 Task: Create a section Agile Aces and in the section, add a milestone System Optimization in the project AdvantEdge
Action: Mouse moved to (66, 335)
Screenshot: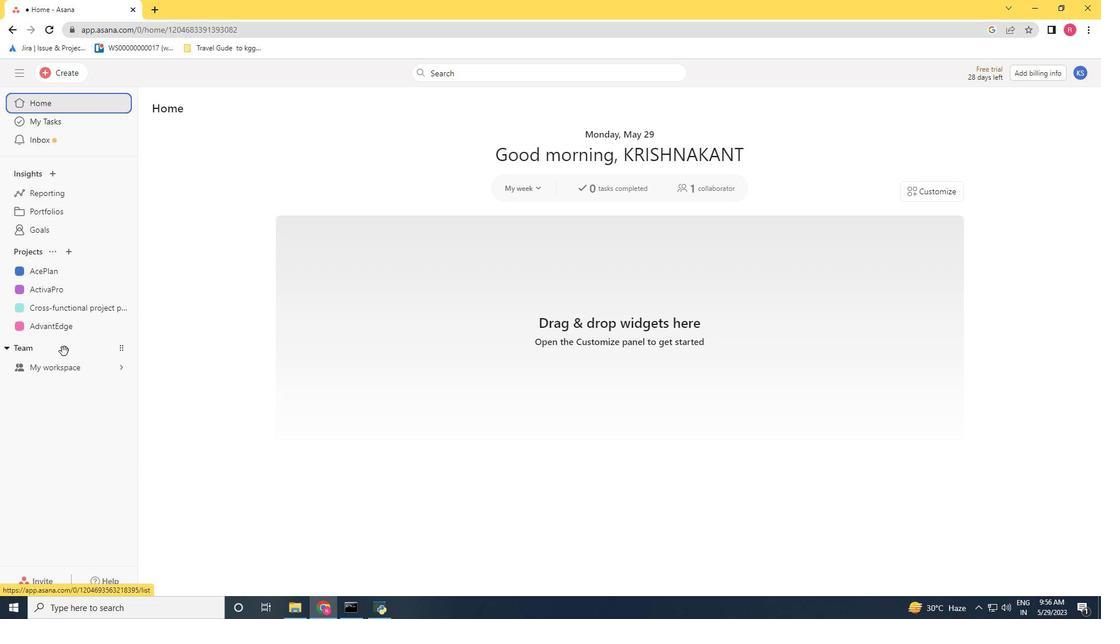 
Action: Mouse pressed left at (66, 335)
Screenshot: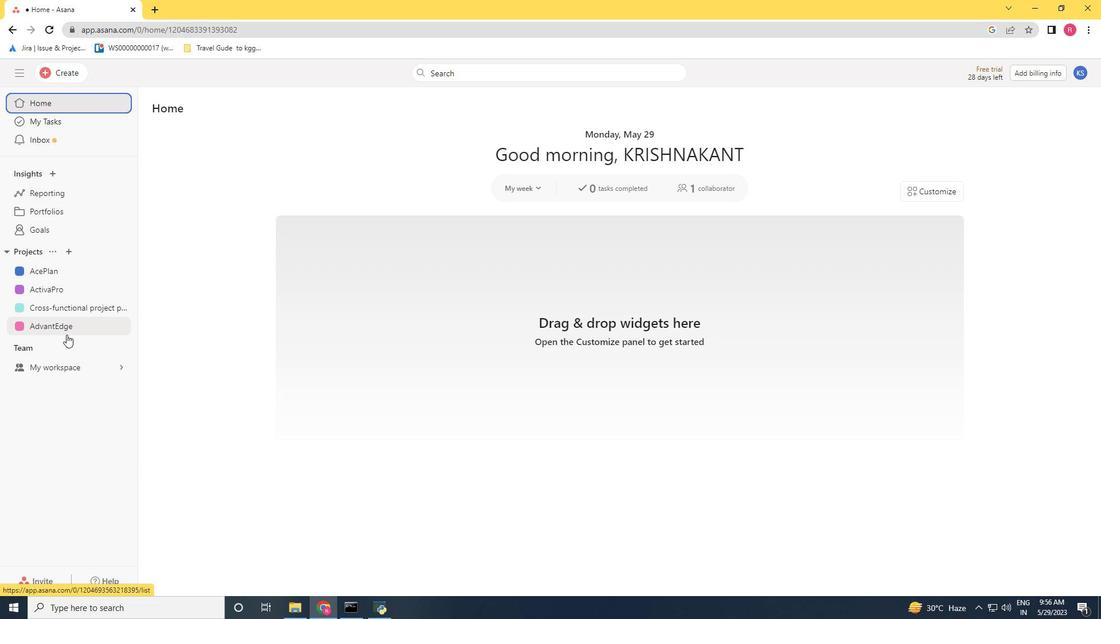 
Action: Mouse moved to (196, 480)
Screenshot: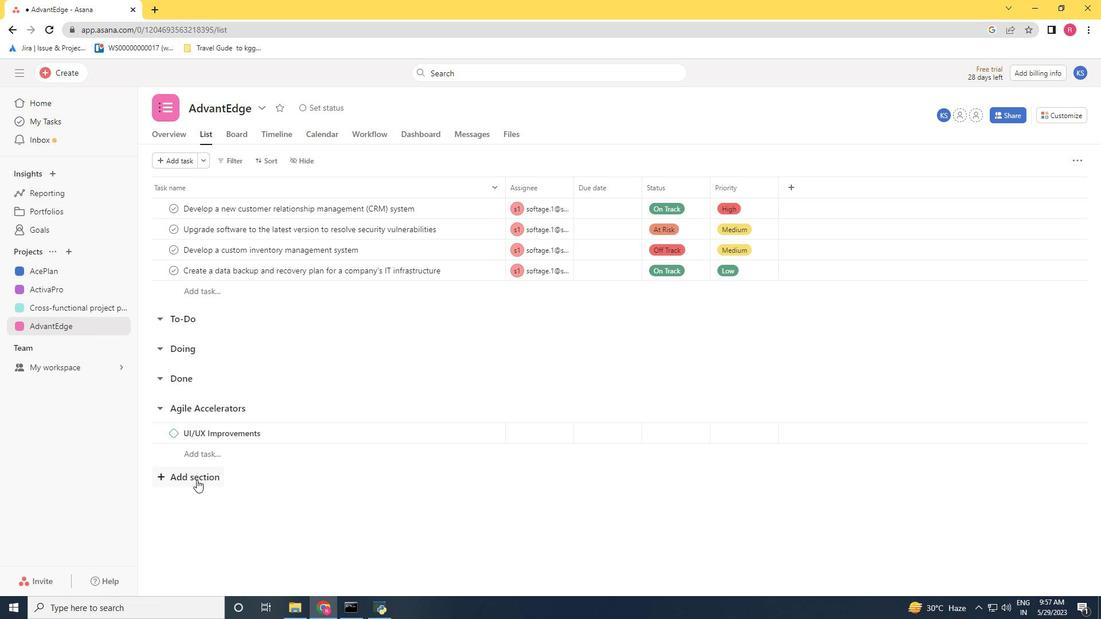 
Action: Mouse pressed left at (196, 480)
Screenshot: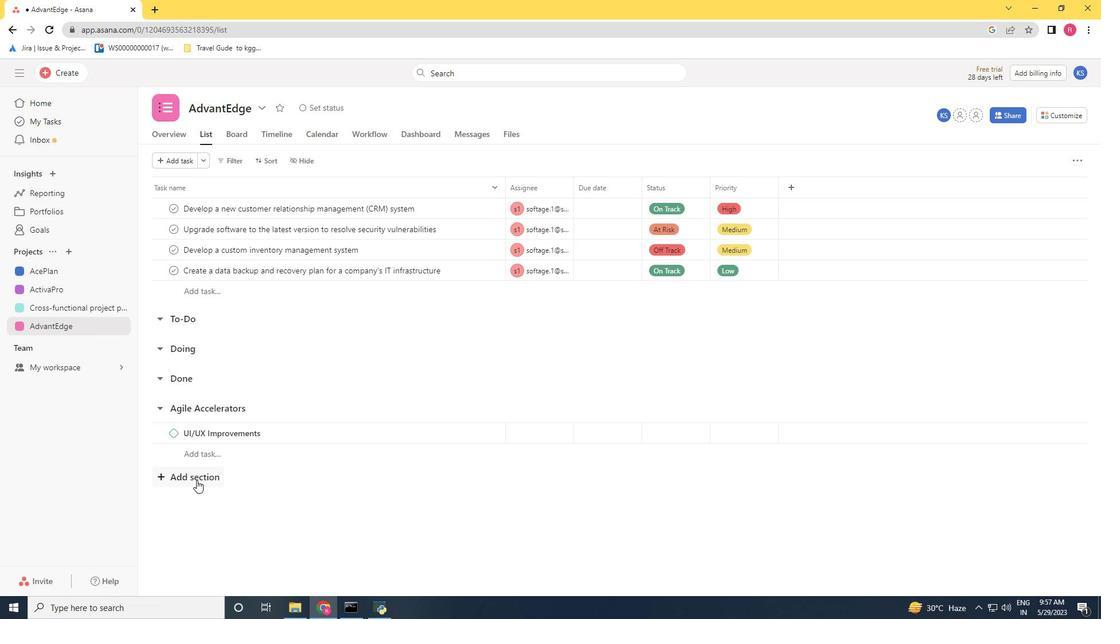 
Action: Key pressed <Key.shift>Agile<Key.space><Key.shift>Aces<Key.enter>
Screenshot: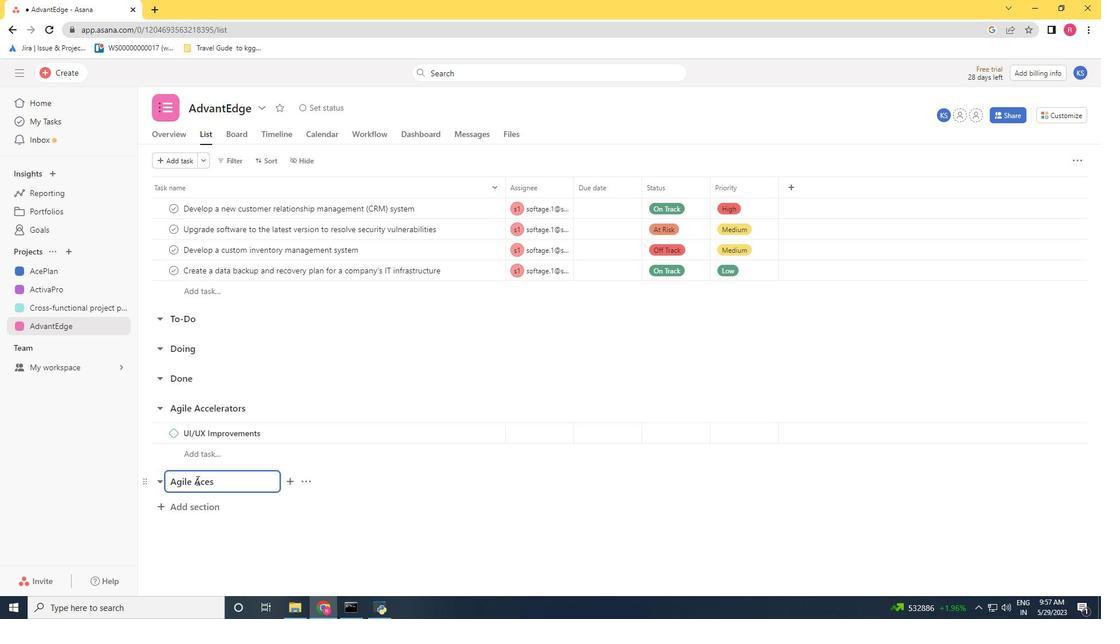 
Action: Mouse moved to (220, 508)
Screenshot: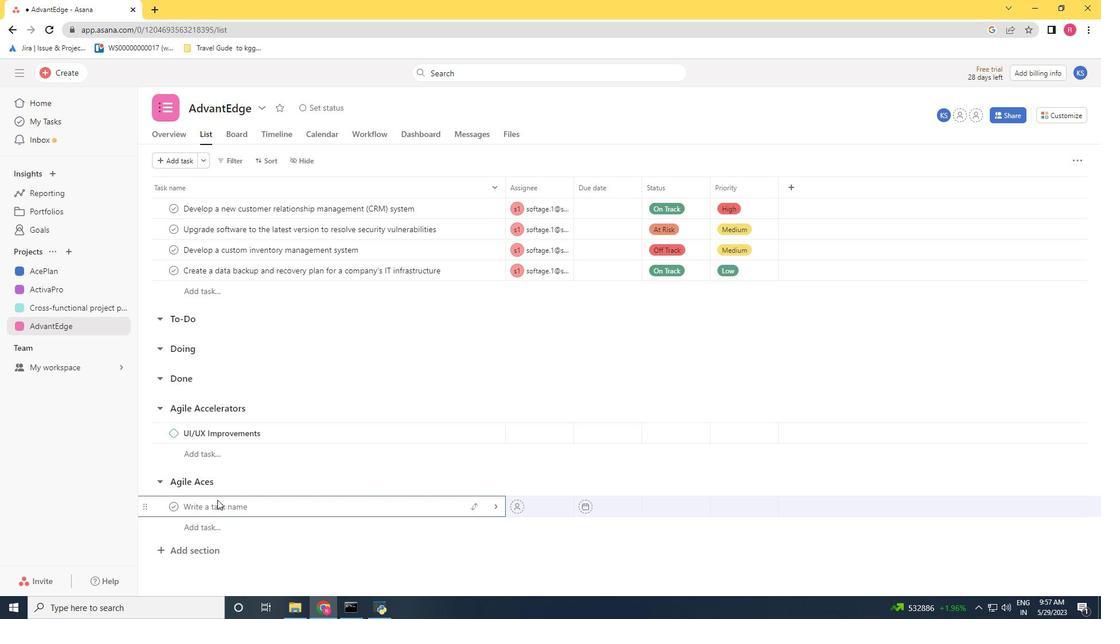 
Action: Mouse pressed right at (220, 508)
Screenshot: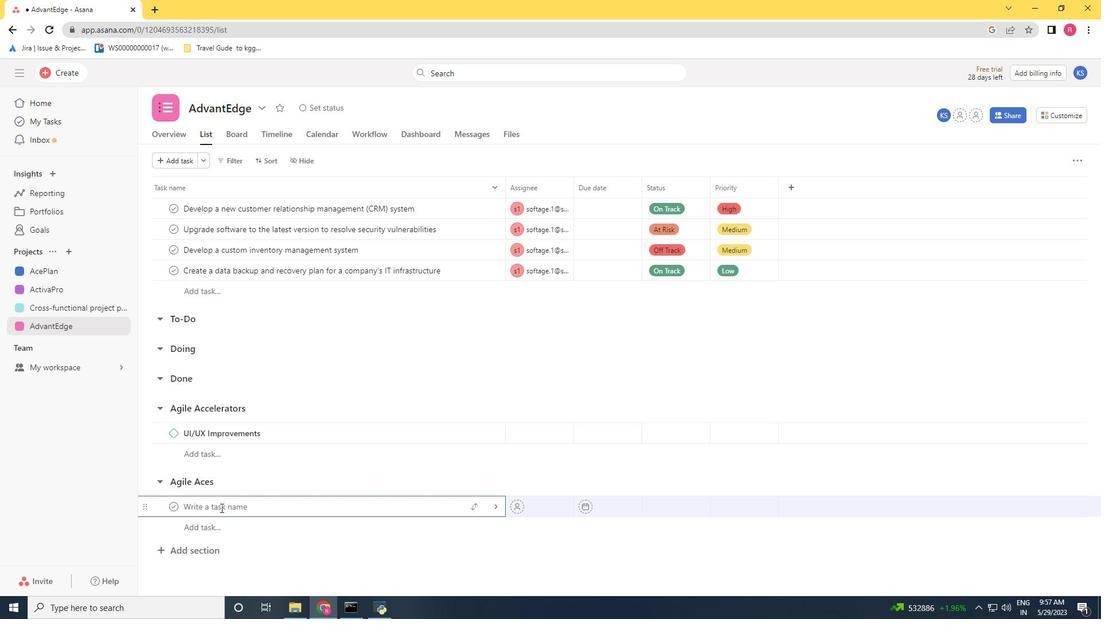 
Action: Mouse moved to (402, 512)
Screenshot: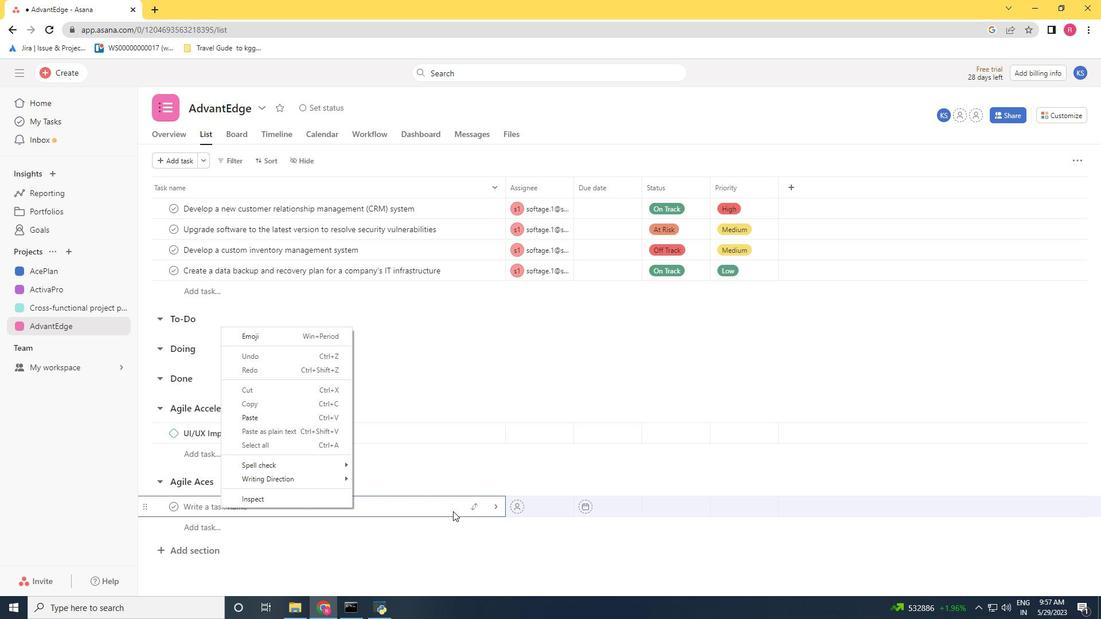 
Action: Mouse pressed left at (402, 512)
Screenshot: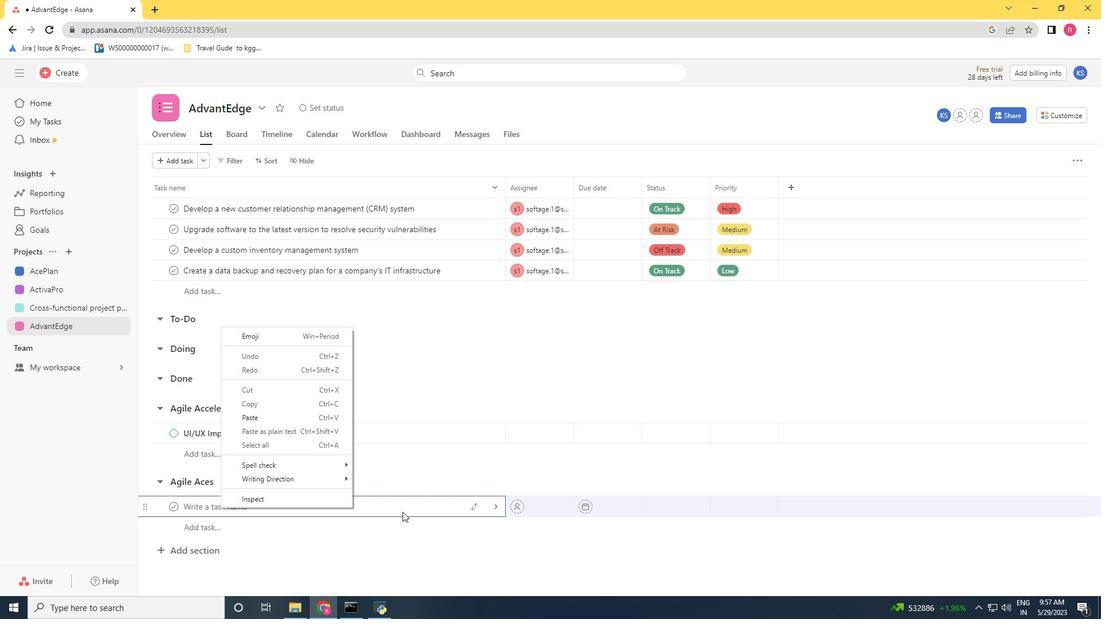 
Action: Mouse moved to (201, 511)
Screenshot: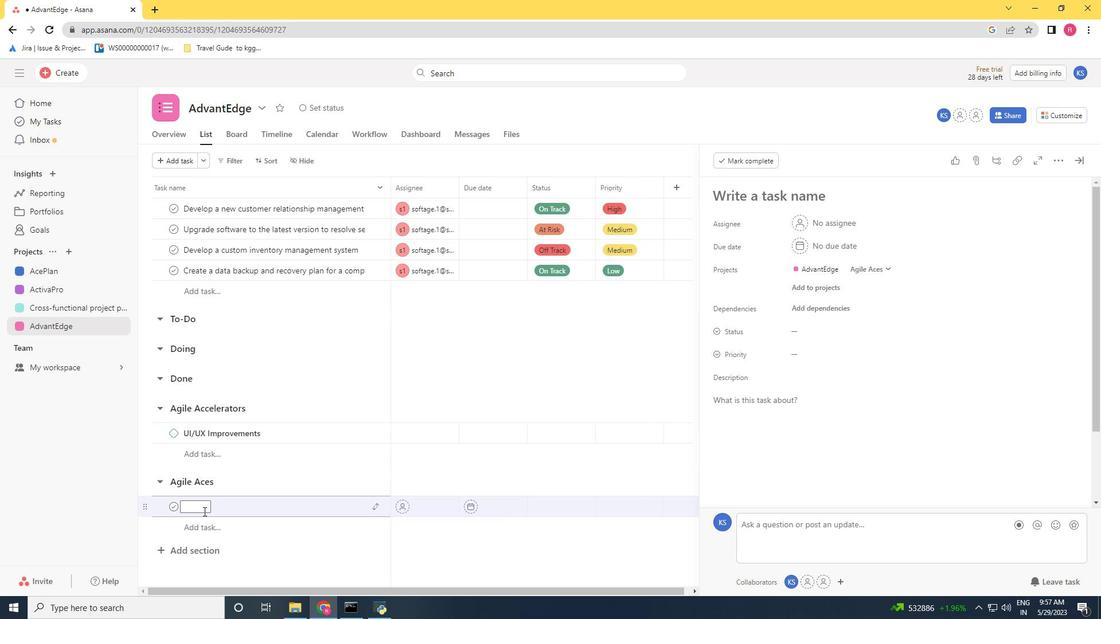 
Action: Mouse pressed left at (201, 511)
Screenshot: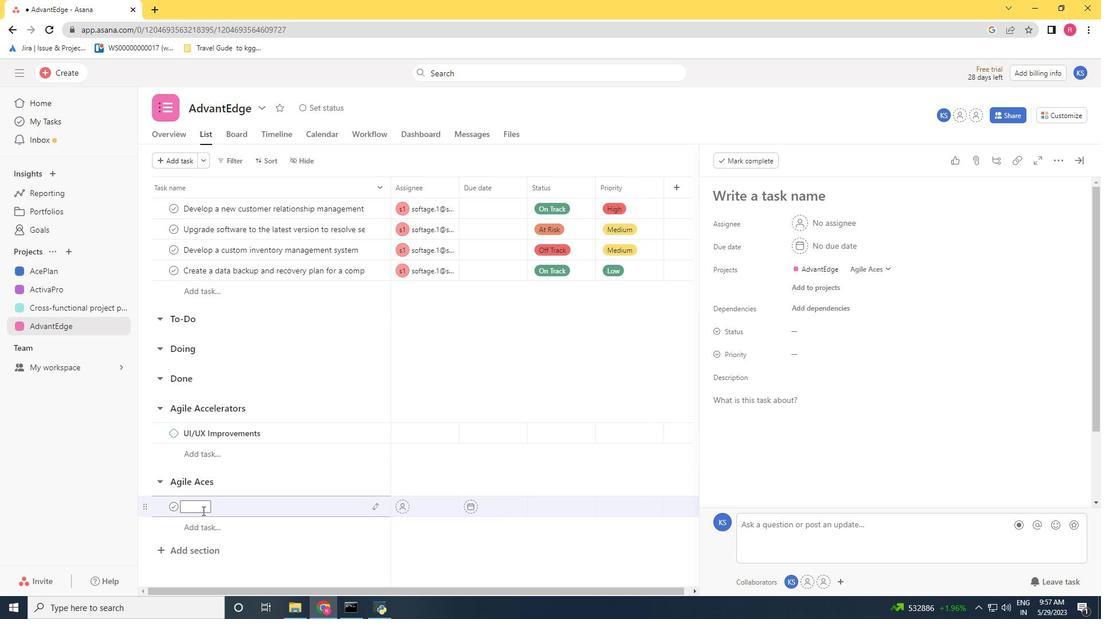 
Action: Mouse moved to (1060, 163)
Screenshot: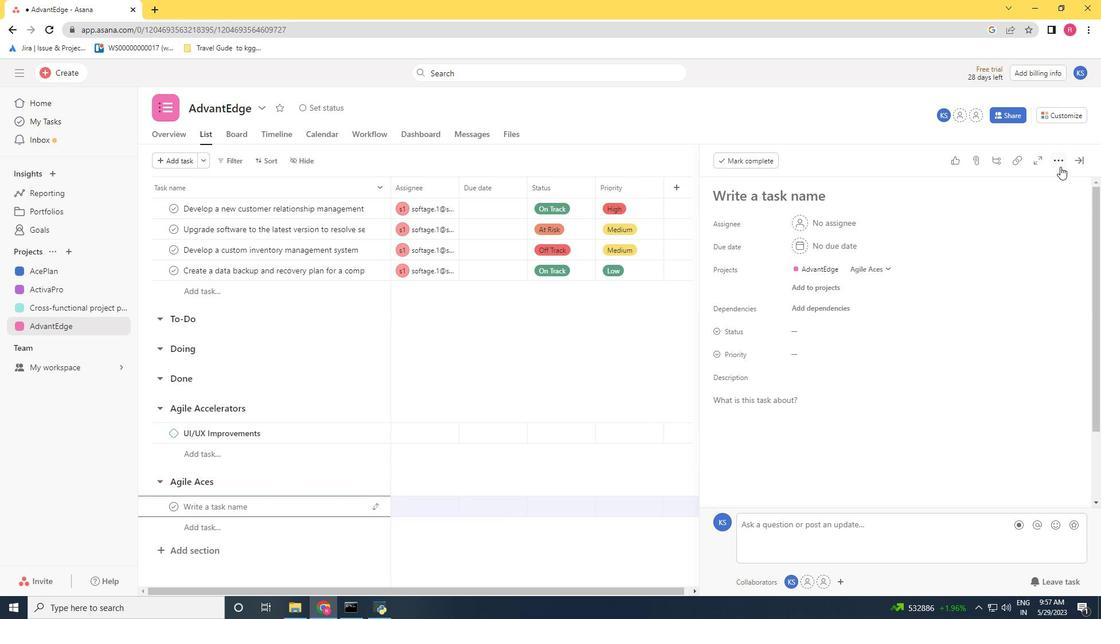 
Action: Mouse pressed left at (1060, 163)
Screenshot: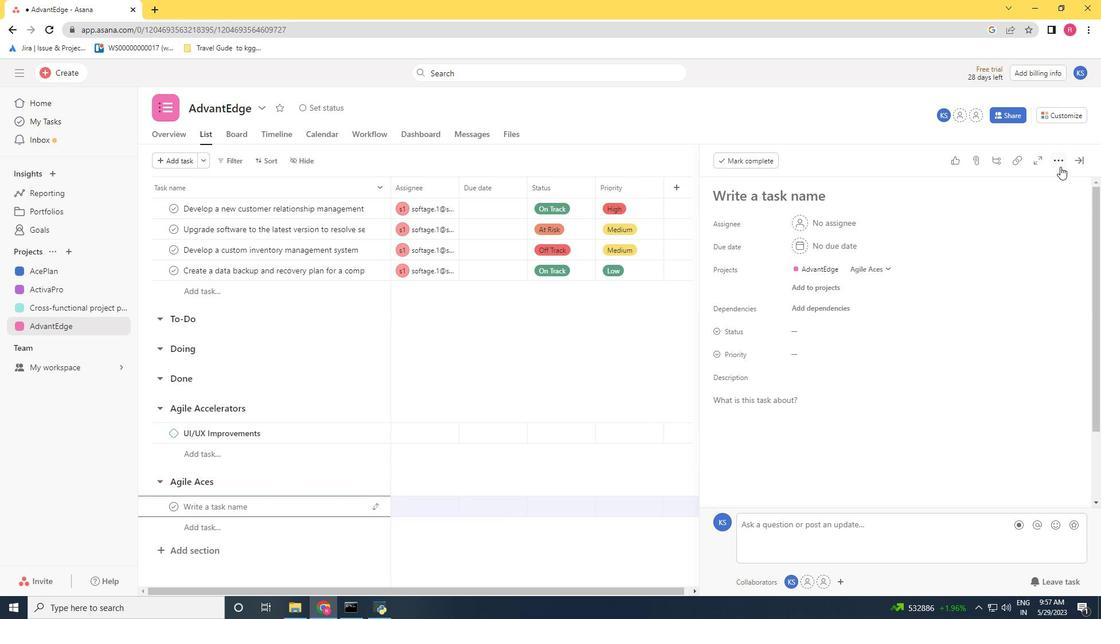 
Action: Mouse moved to (961, 206)
Screenshot: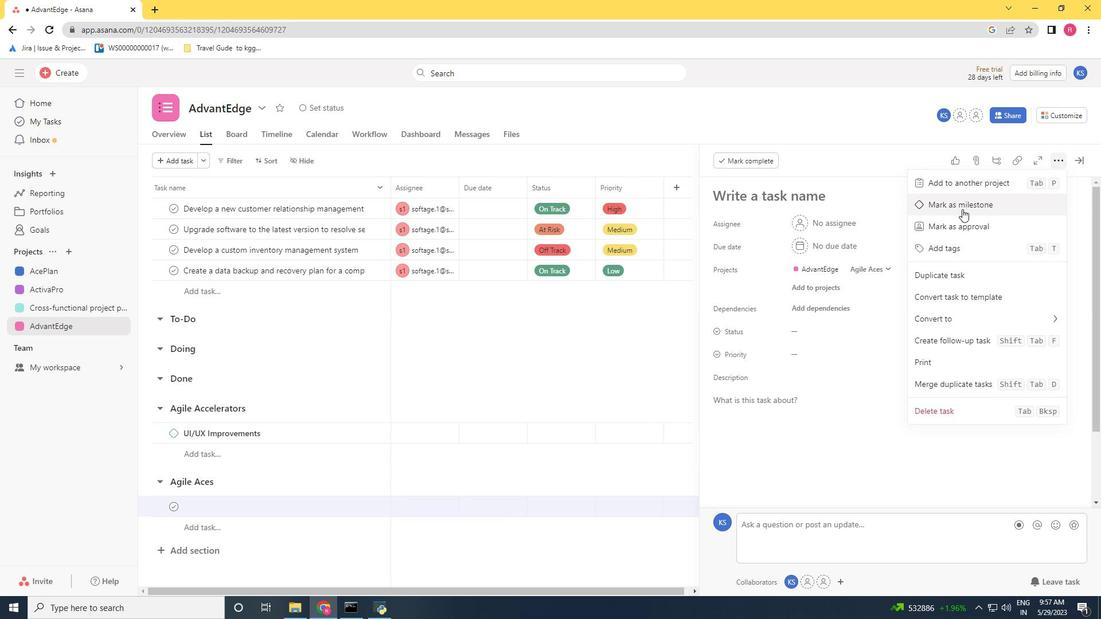 
Action: Mouse pressed left at (961, 206)
Screenshot: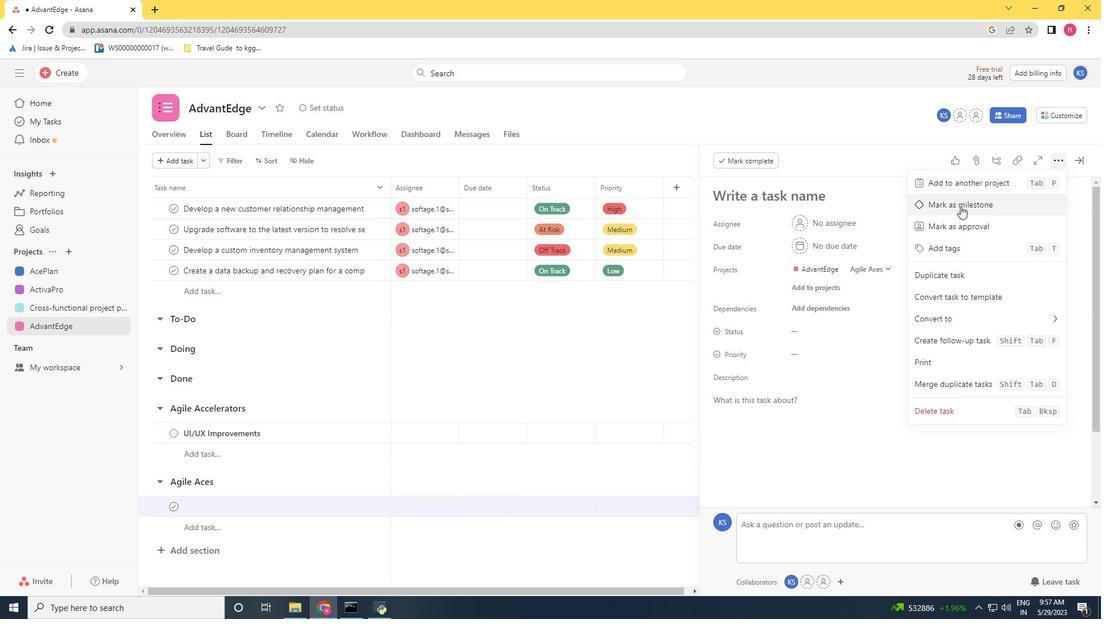 
Action: Mouse moved to (186, 508)
Screenshot: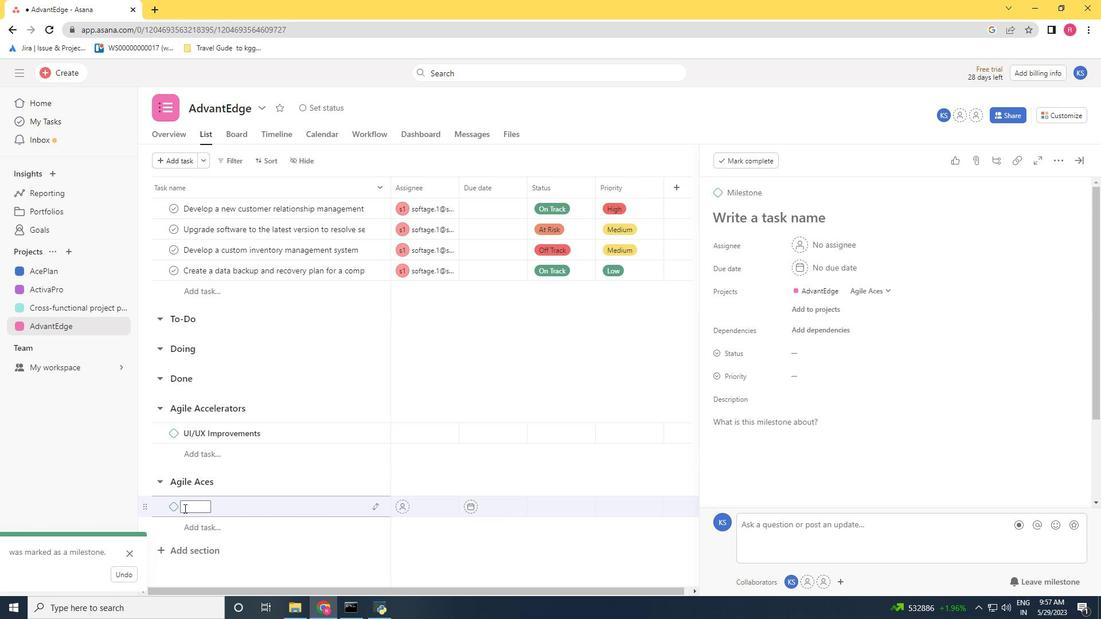 
Action: Mouse pressed left at (186, 508)
Screenshot: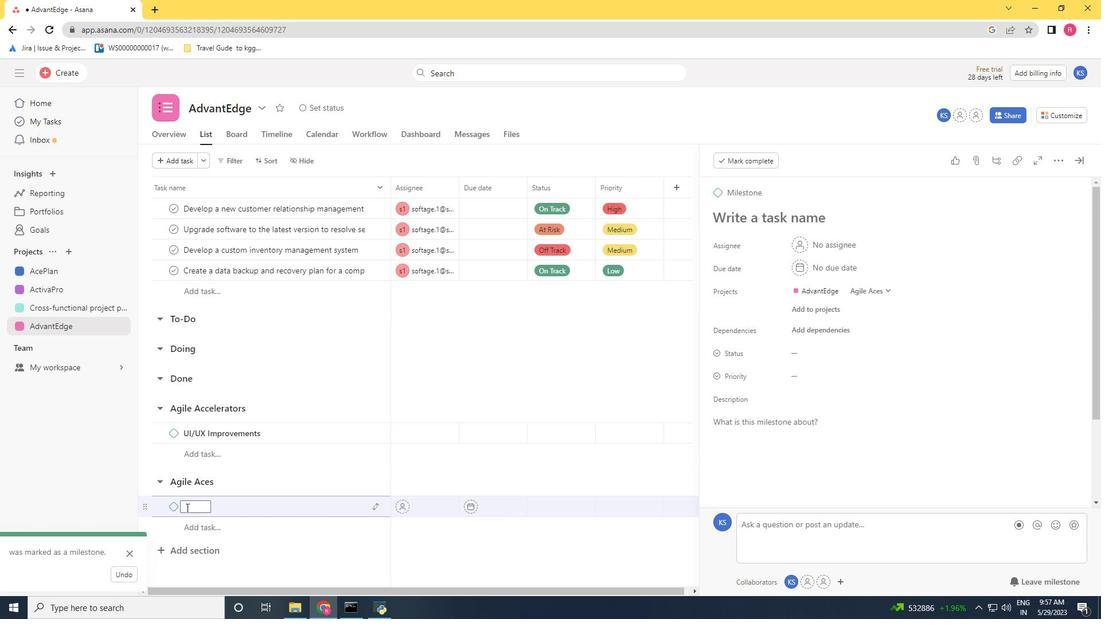 
Action: Key pressed <Key.shift>Optimization<Key.space>
Screenshot: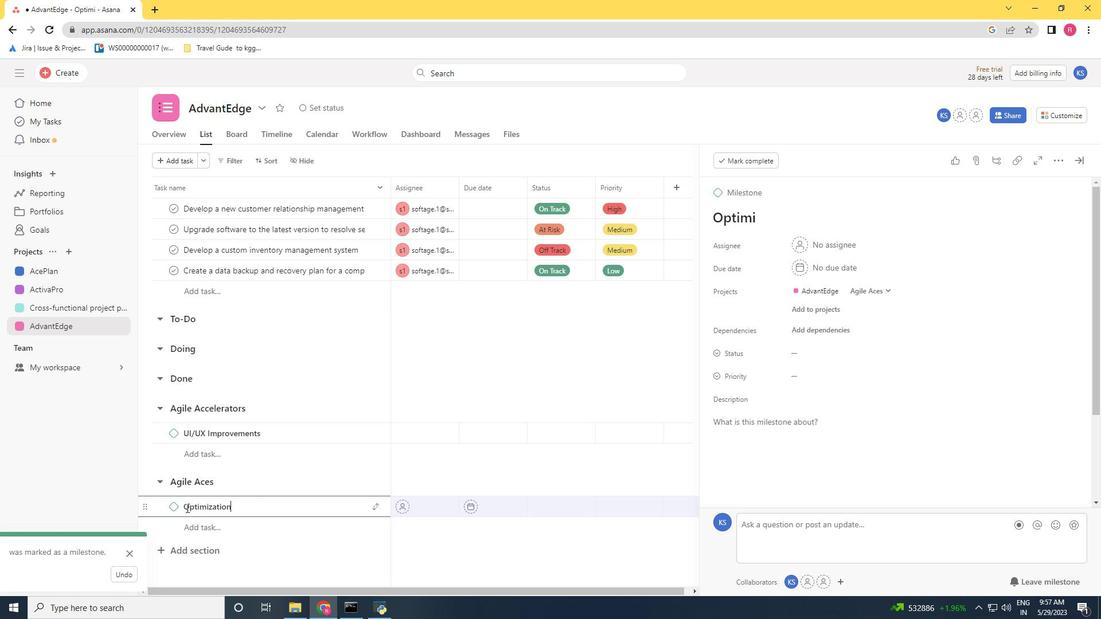
Action: Mouse moved to (187, 508)
Screenshot: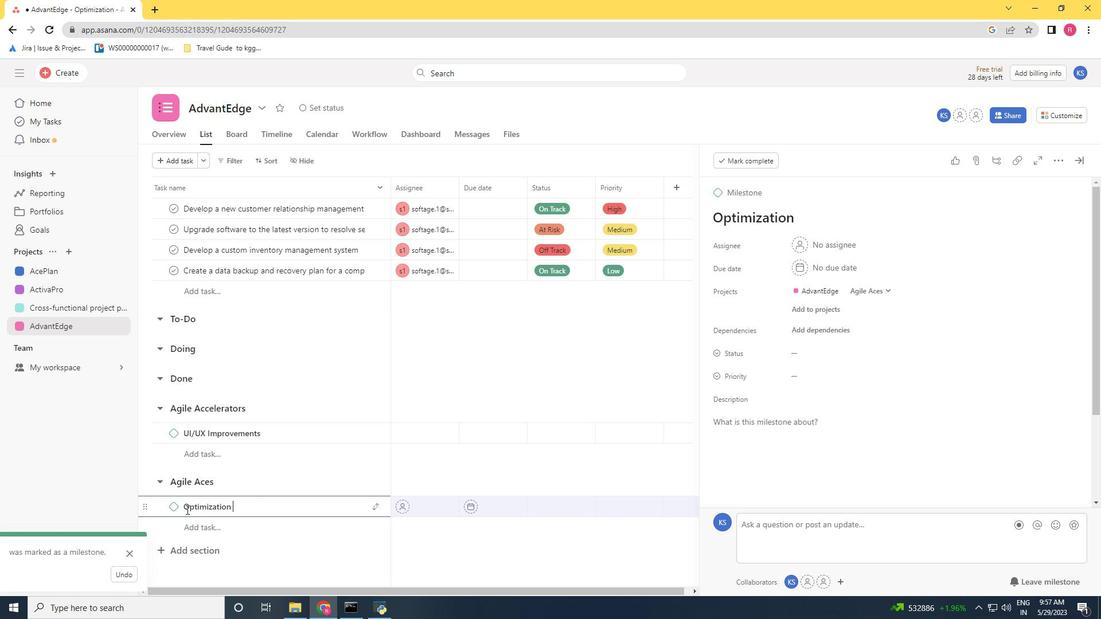 
Action: Mouse pressed left at (187, 508)
Screenshot: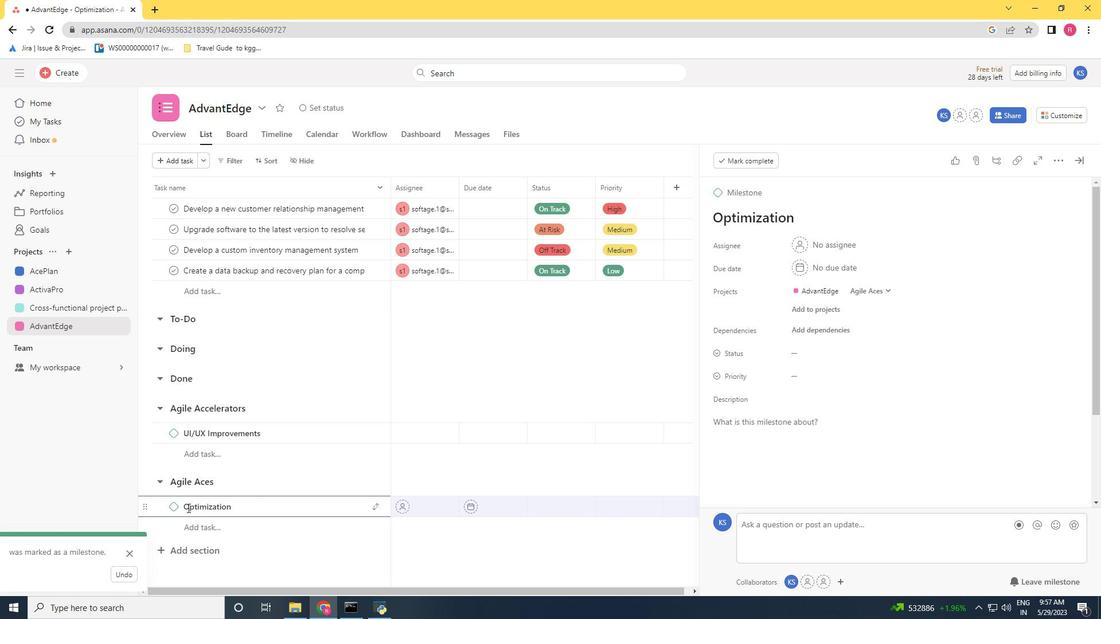 
Action: Key pressed <Key.left><Key.shift>System<Key.space>
Screenshot: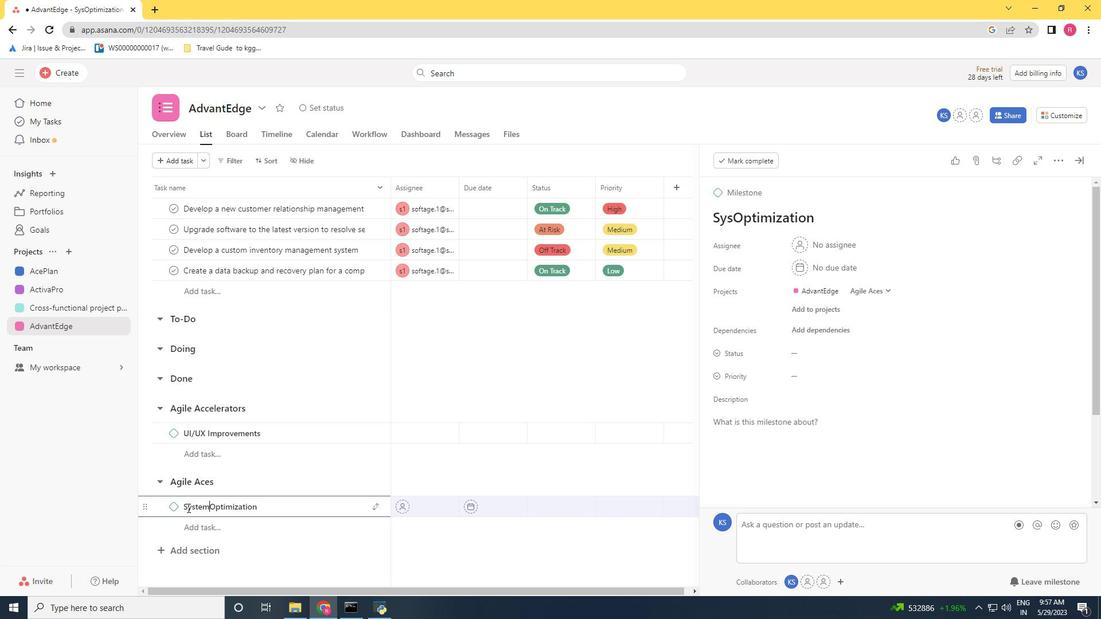 
Action: Mouse moved to (286, 506)
Screenshot: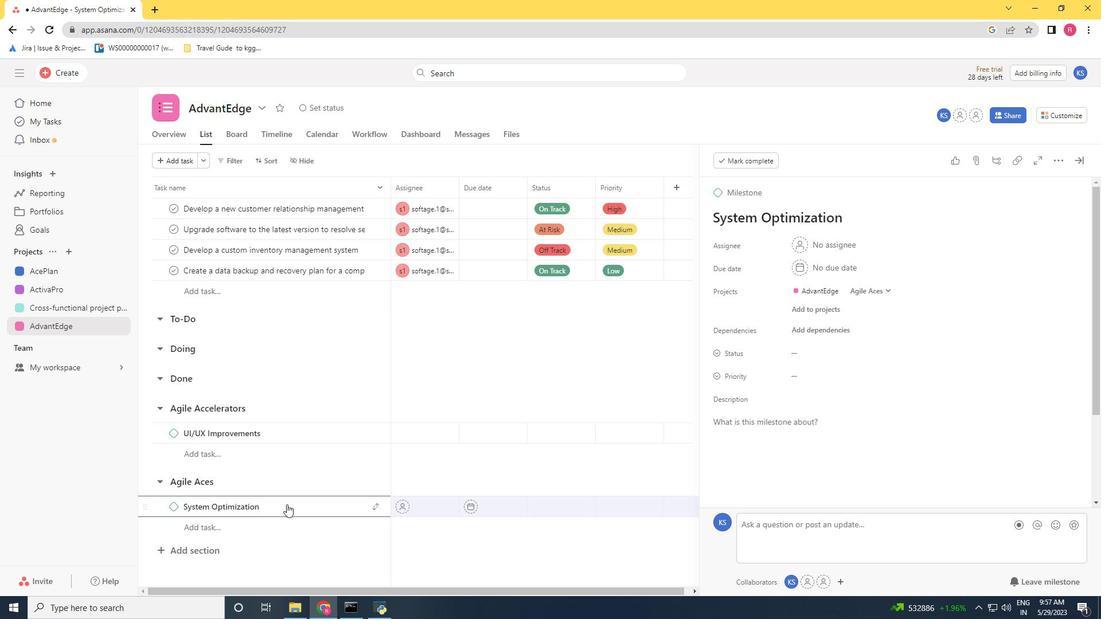 
Action: Mouse pressed right at (286, 506)
Screenshot: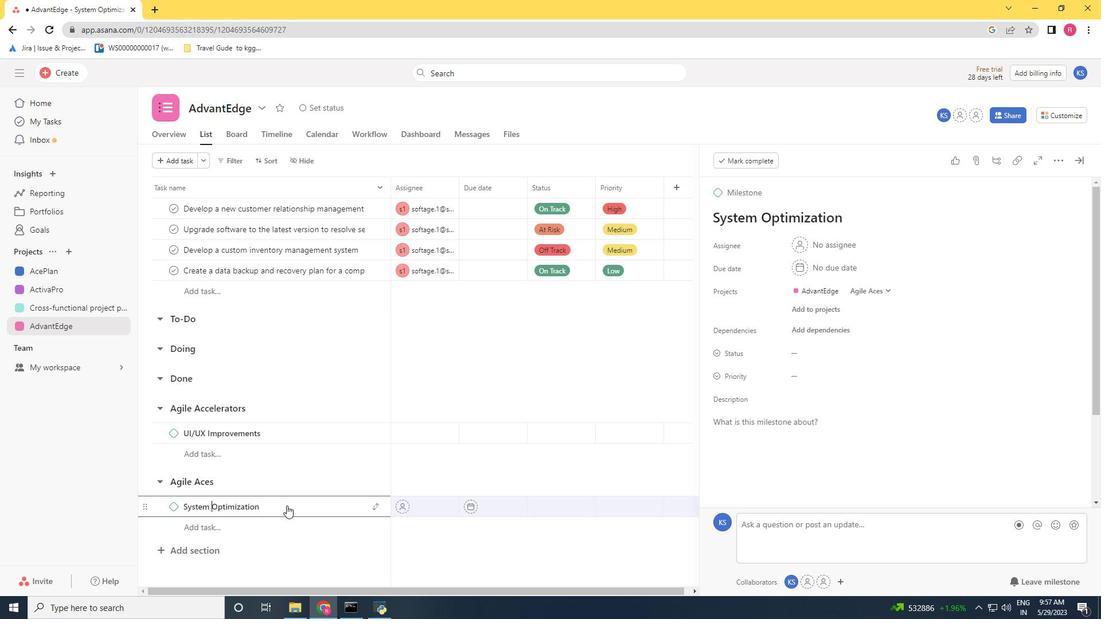
Action: Mouse moved to (371, 543)
Screenshot: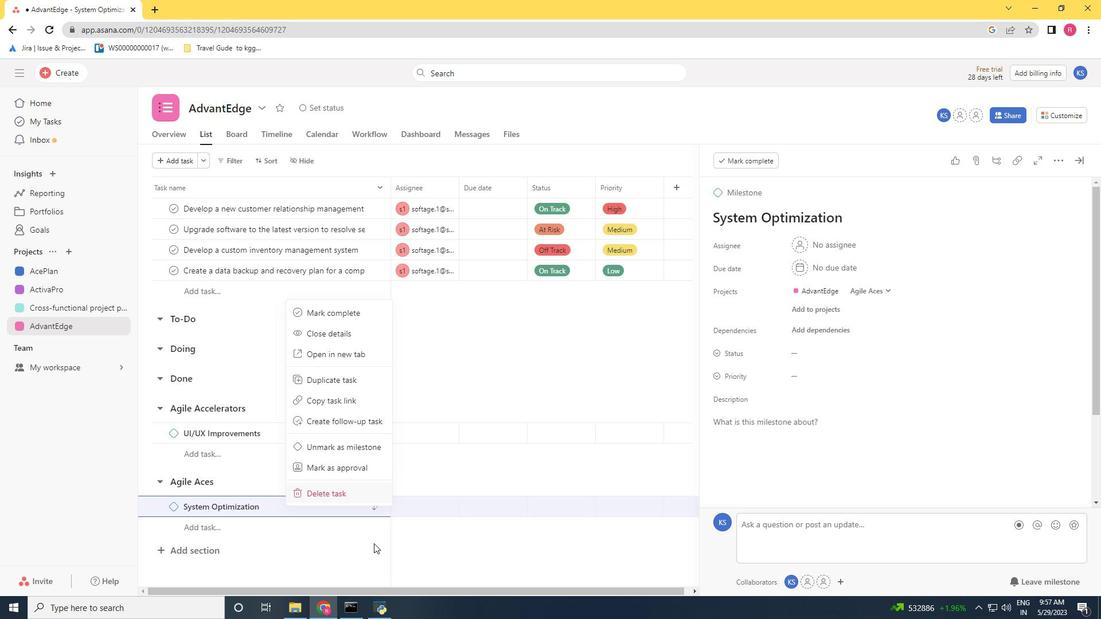 
Action: Mouse pressed left at (371, 543)
Screenshot: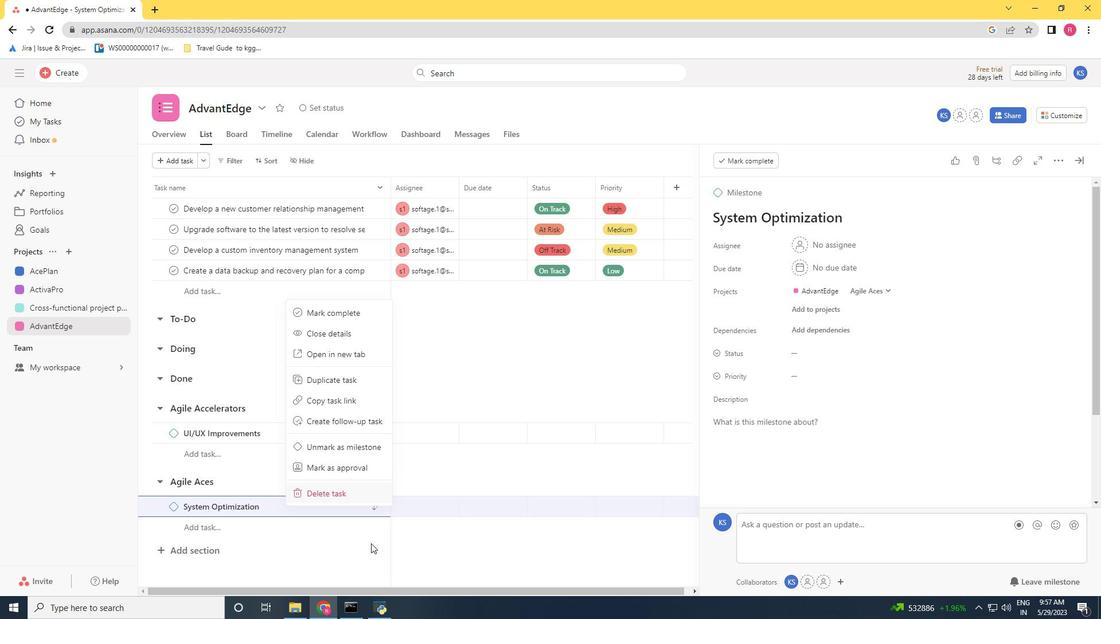 
